 Task: Use the formula "CHISQ.INV" in spreadsheet "Project portfolio".
Action: Mouse moved to (39, 162)
Screenshot: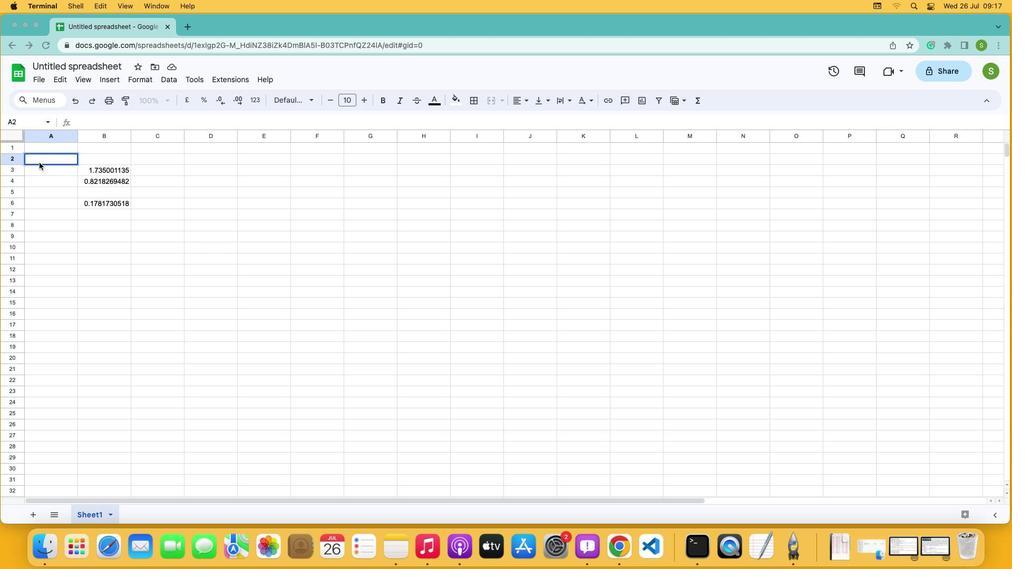 
Action: Mouse pressed left at (39, 162)
Screenshot: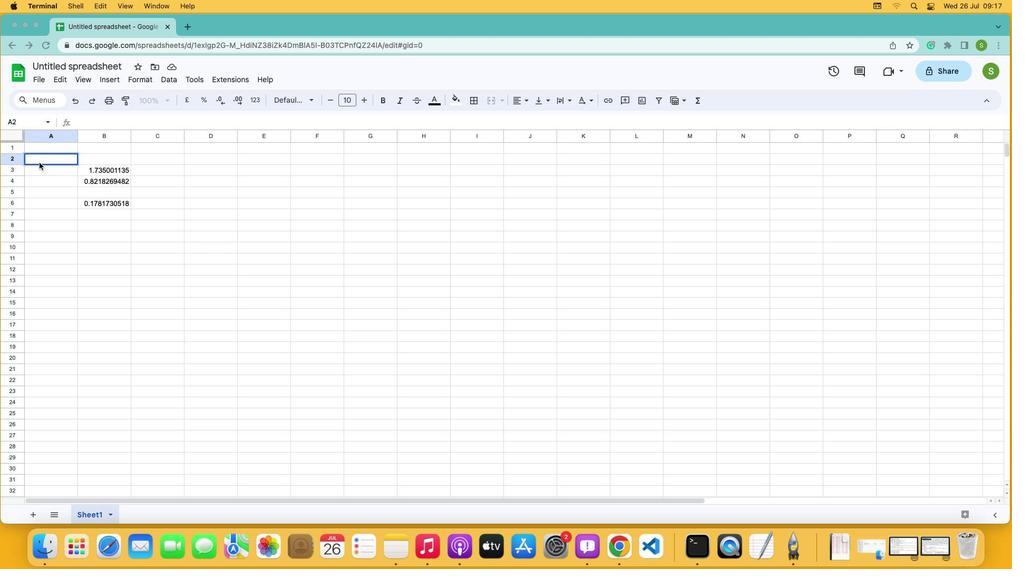 
Action: Mouse moved to (113, 77)
Screenshot: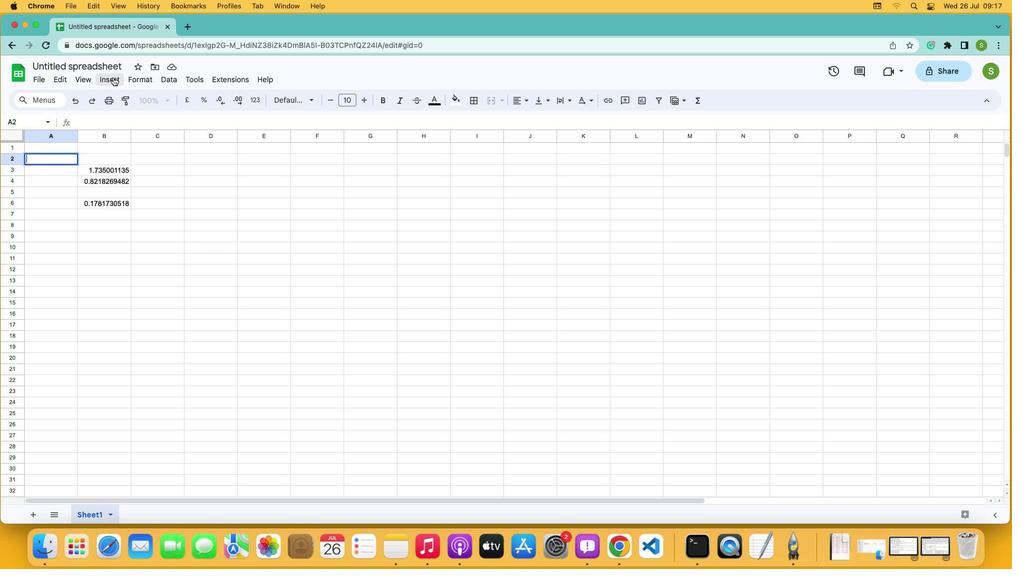 
Action: Mouse pressed left at (113, 77)
Screenshot: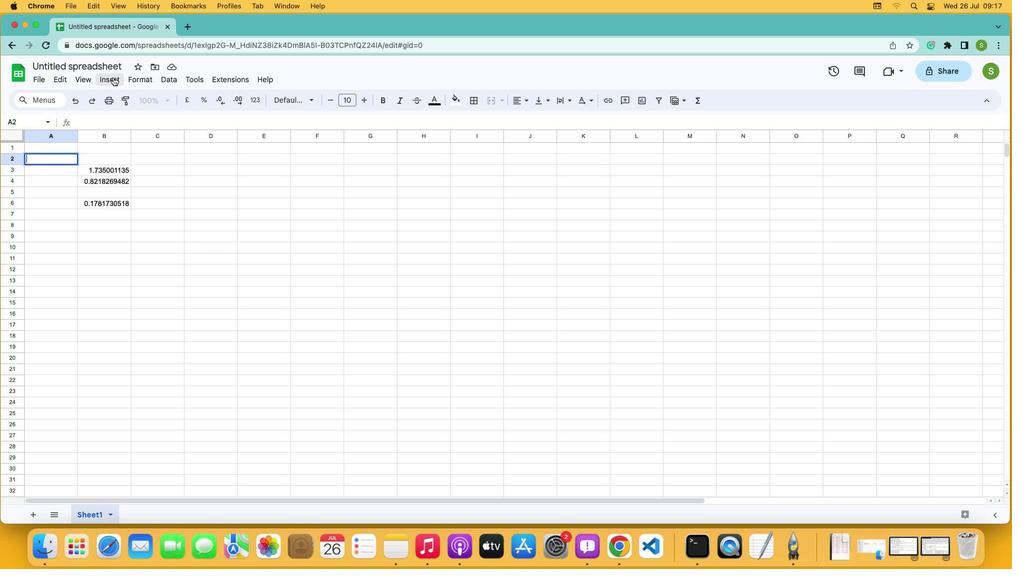 
Action: Mouse moved to (140, 250)
Screenshot: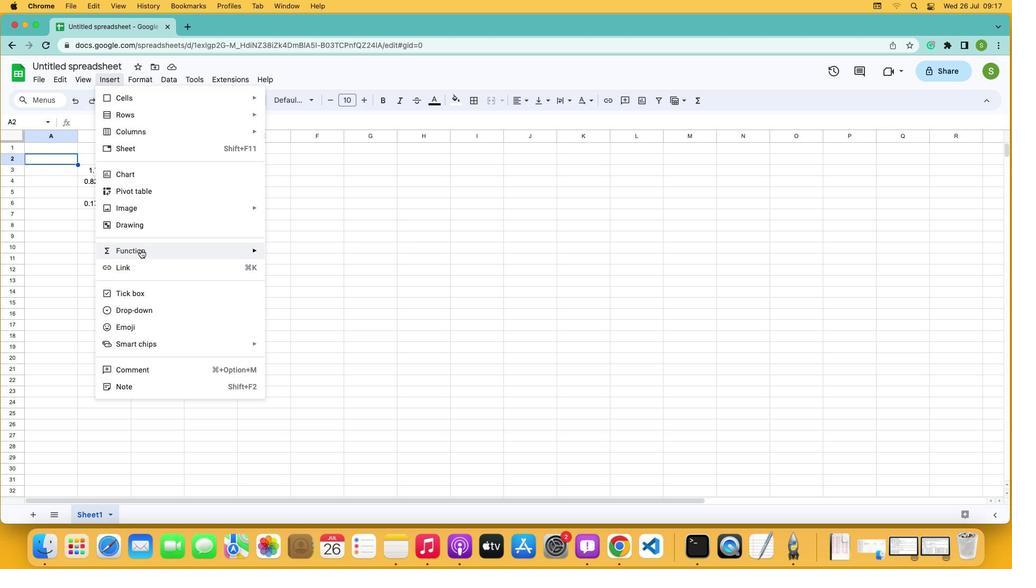 
Action: Mouse pressed left at (140, 250)
Screenshot: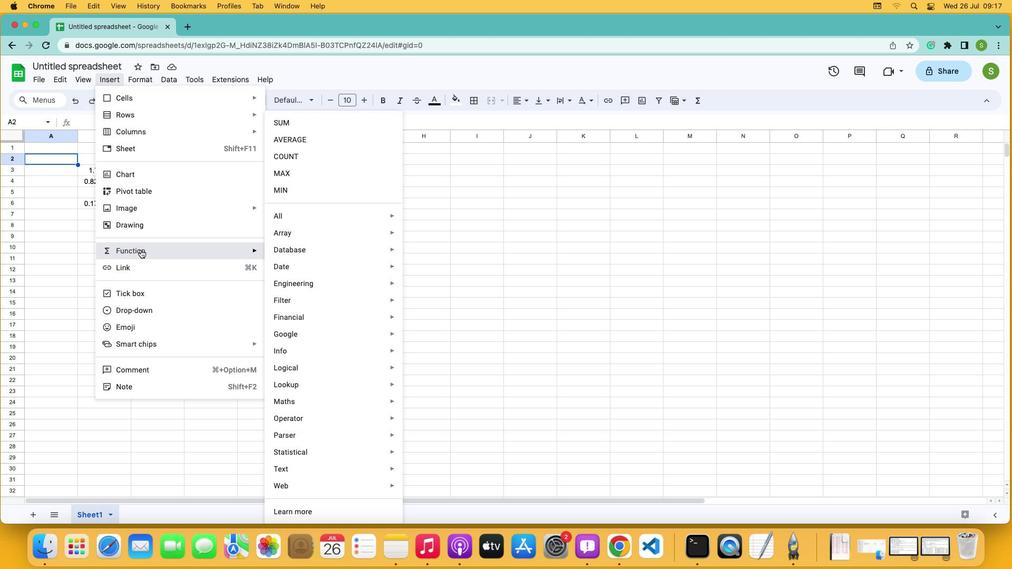 
Action: Mouse moved to (308, 212)
Screenshot: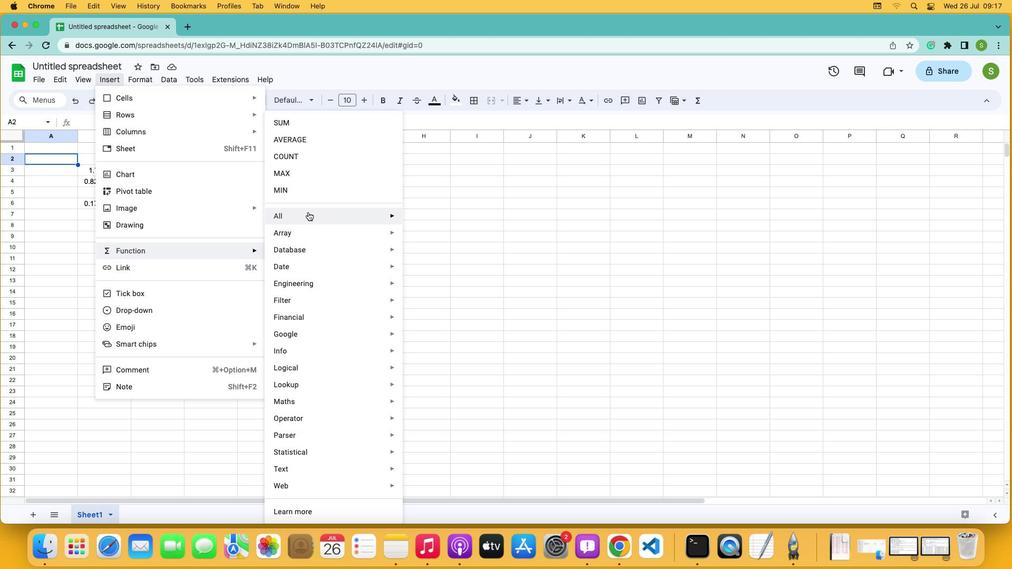 
Action: Mouse pressed left at (308, 212)
Screenshot: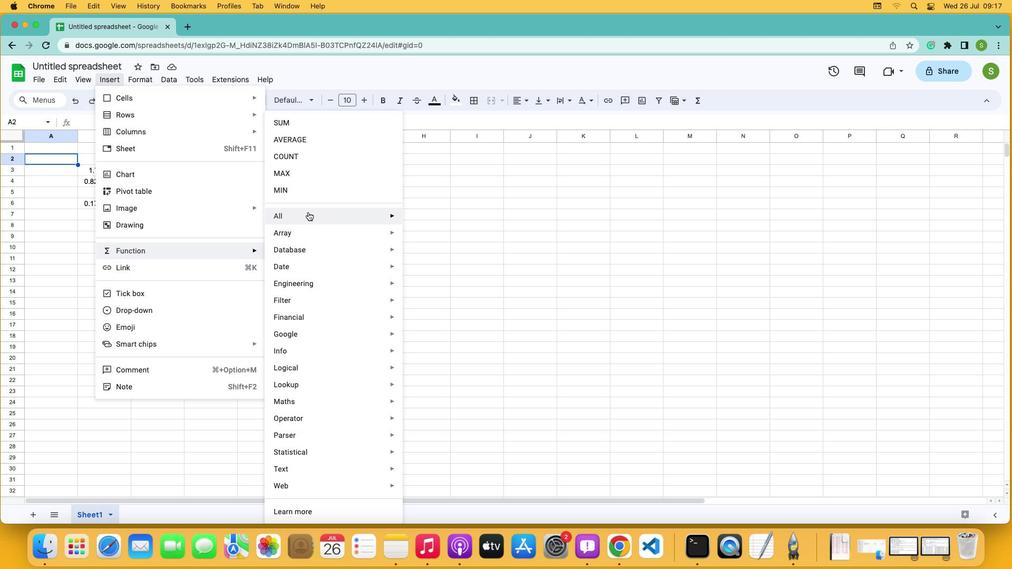 
Action: Mouse moved to (431, 403)
Screenshot: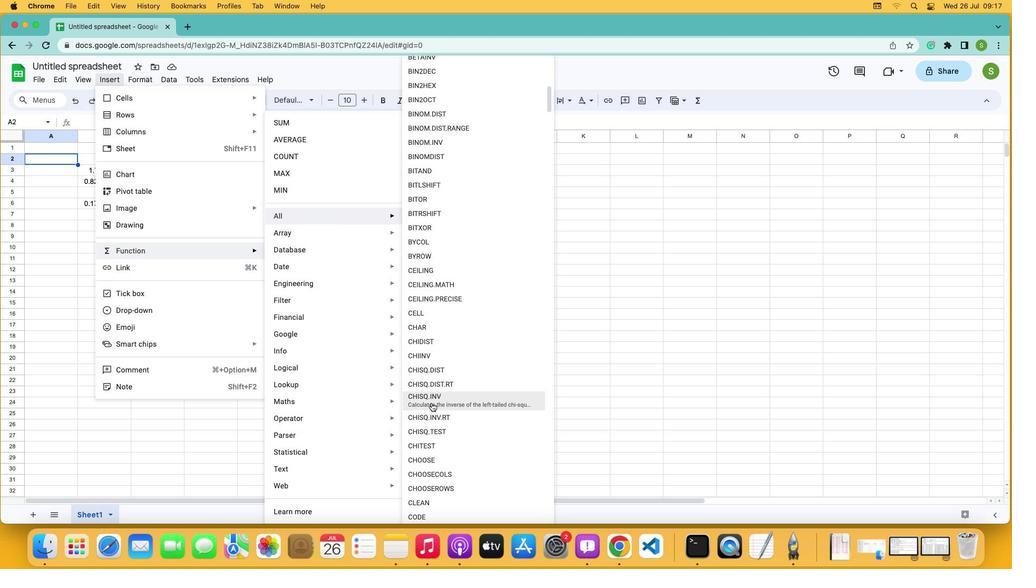 
Action: Mouse pressed left at (431, 403)
Screenshot: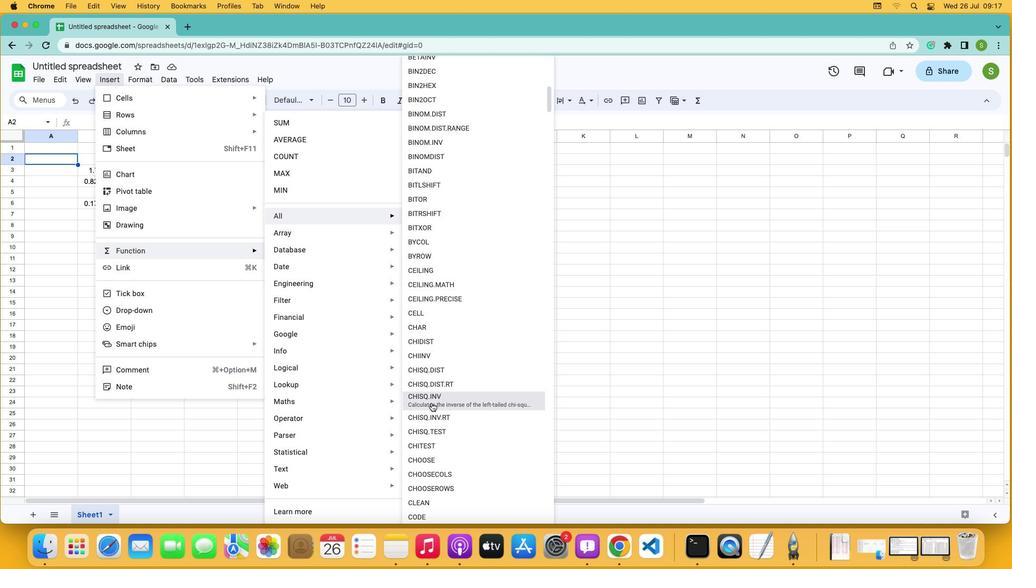 
Action: Mouse moved to (97, 219)
Screenshot: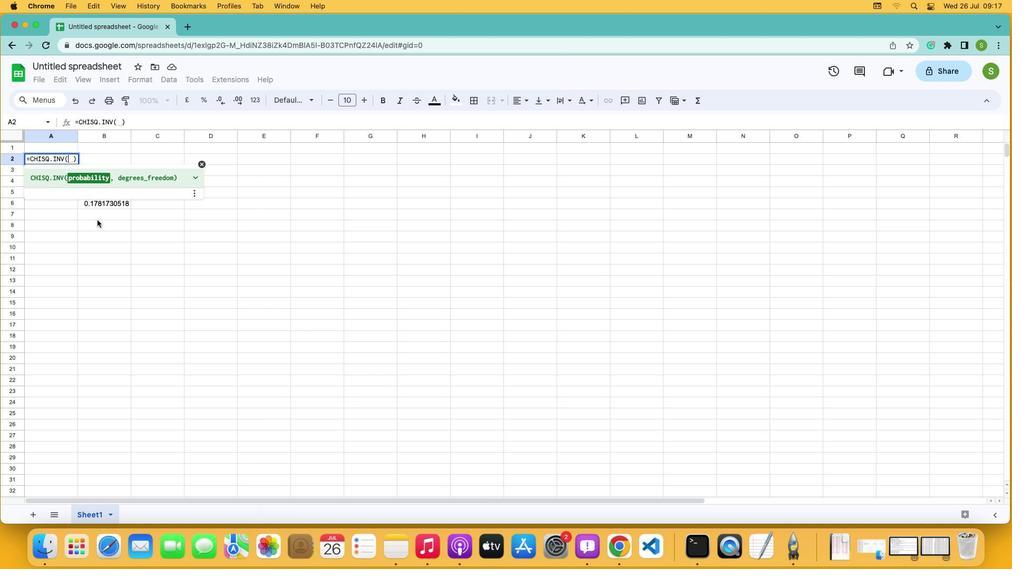 
Action: Key pressed '0''.''0''5'',''1''0'Key.enter
Screenshot: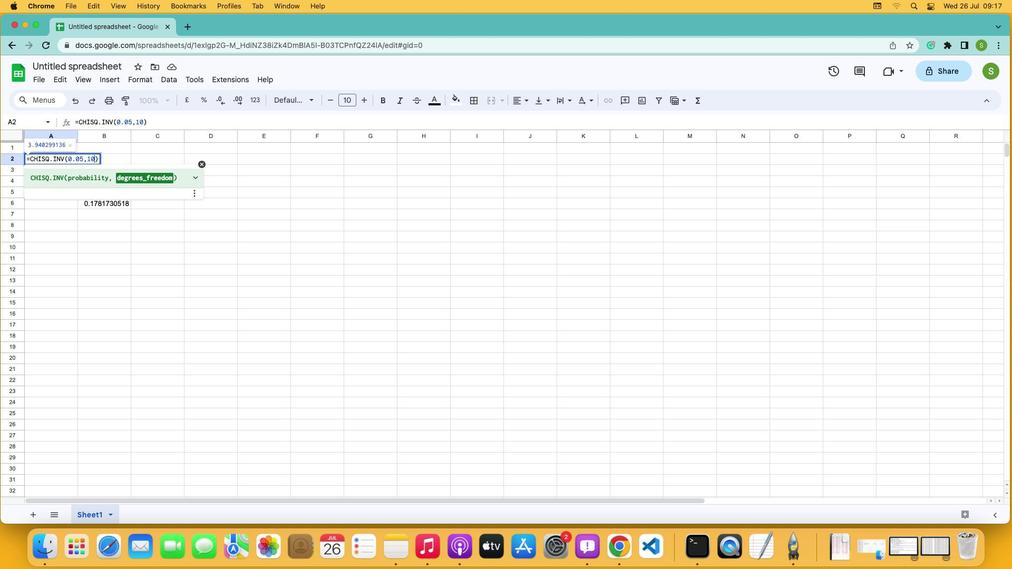 
